 Task: Edit the scheduling conditions so that the invitees can't schedule within 1 hour of an event start time.
Action: Mouse moved to (355, 293)
Screenshot: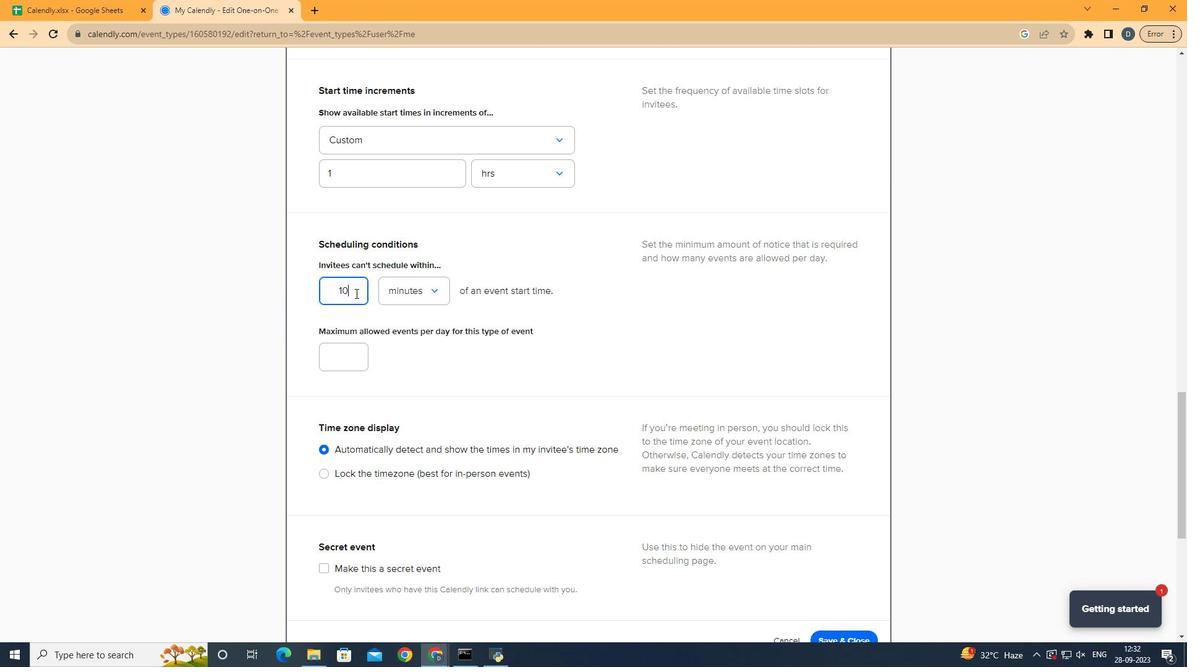 
Action: Mouse pressed left at (355, 293)
Screenshot: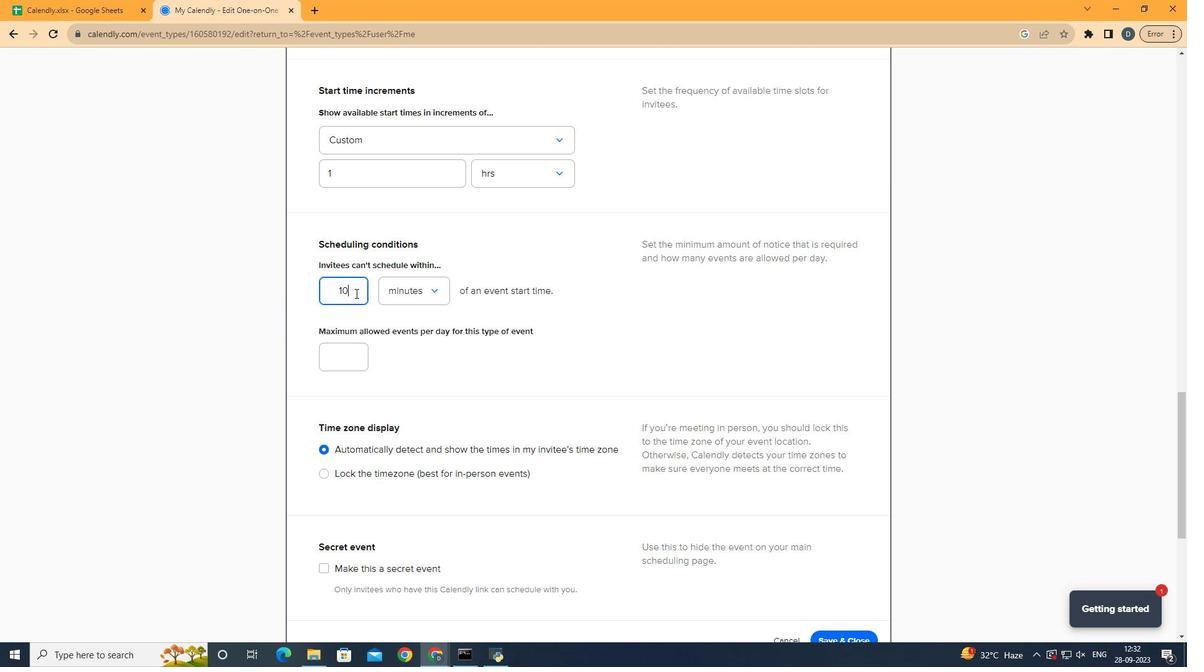 
Action: Key pressed <Key.backspace>
Screenshot: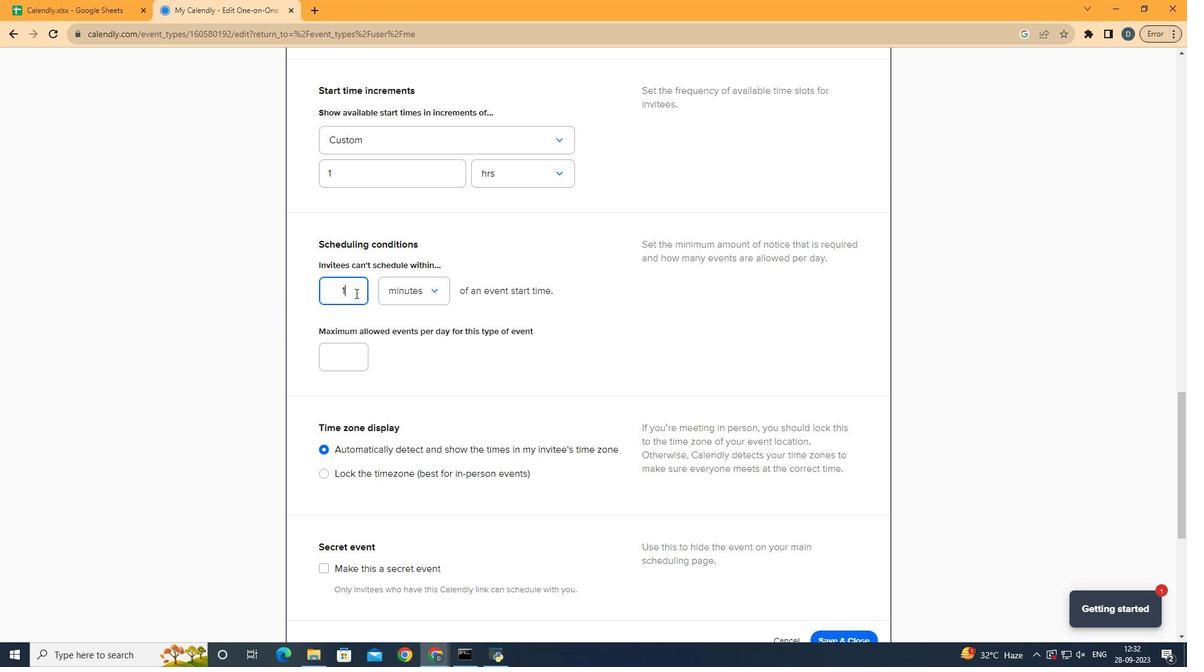 
Action: Mouse moved to (441, 289)
Screenshot: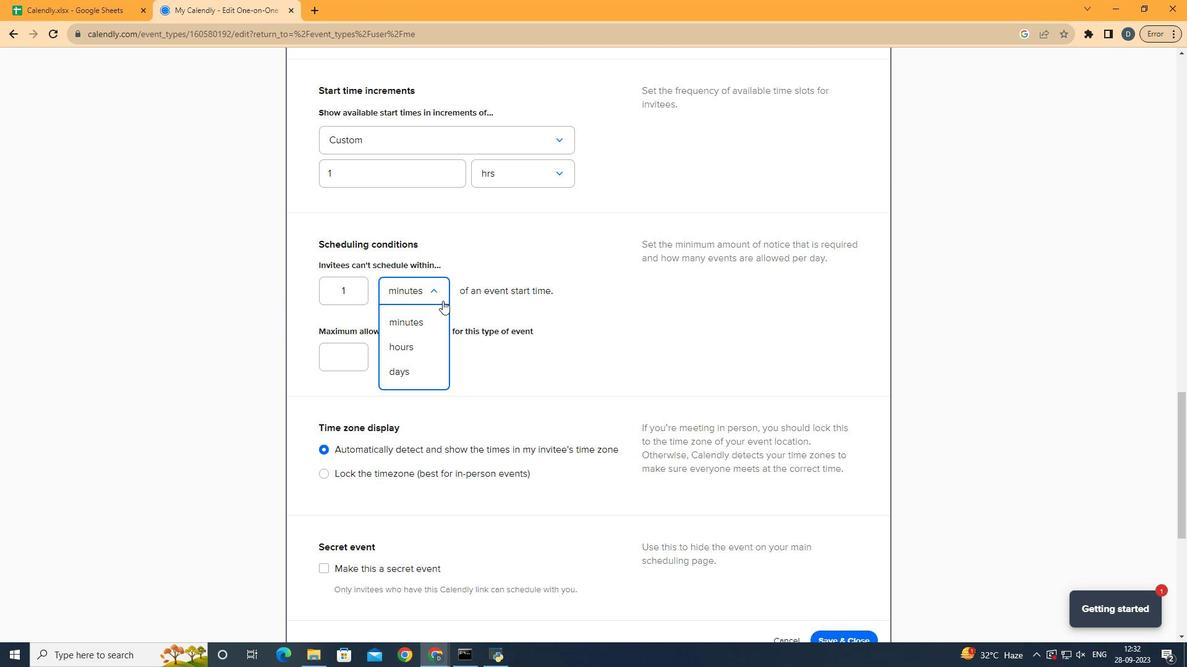 
Action: Mouse pressed left at (441, 289)
Screenshot: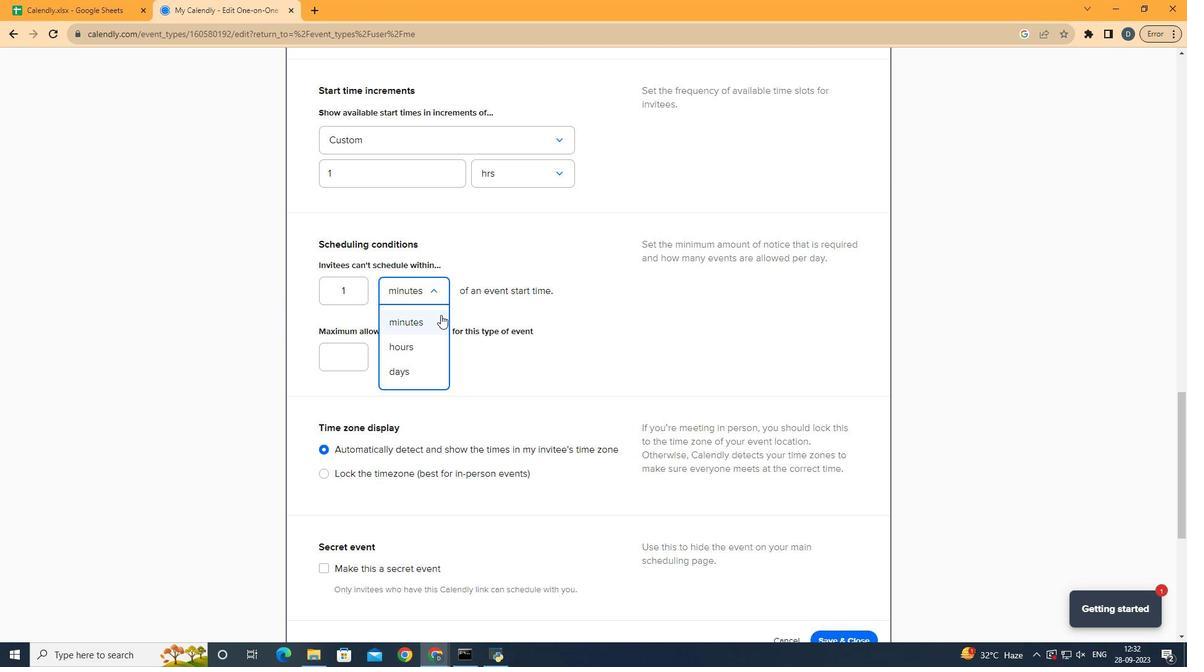 
Action: Mouse moved to (427, 341)
Screenshot: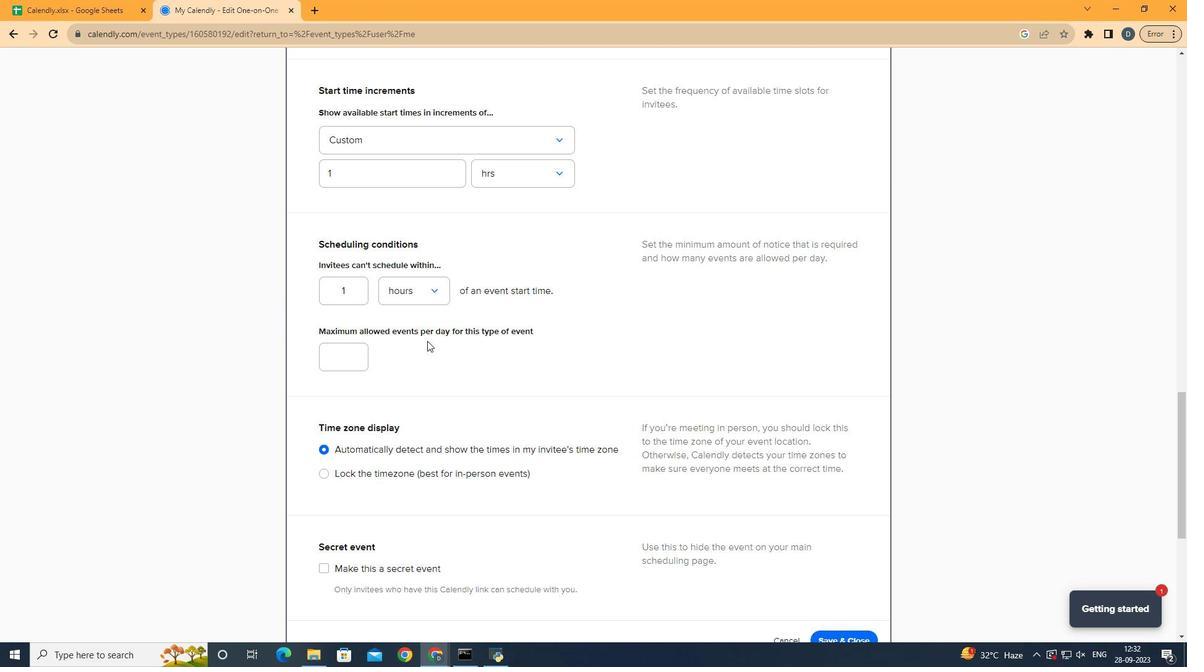 
Action: Mouse pressed left at (427, 341)
Screenshot: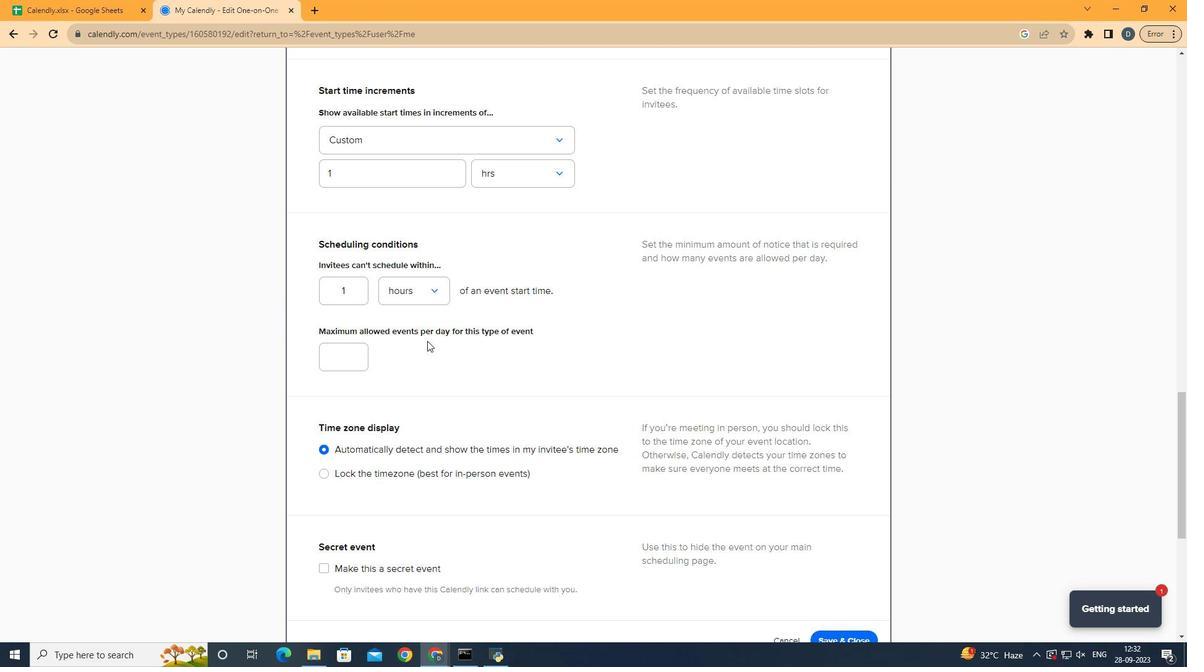 
